 Task: Add a condition where "Hours since due date Is Twenty-five" in recently updated tickets.
Action: Mouse moved to (274, 399)
Screenshot: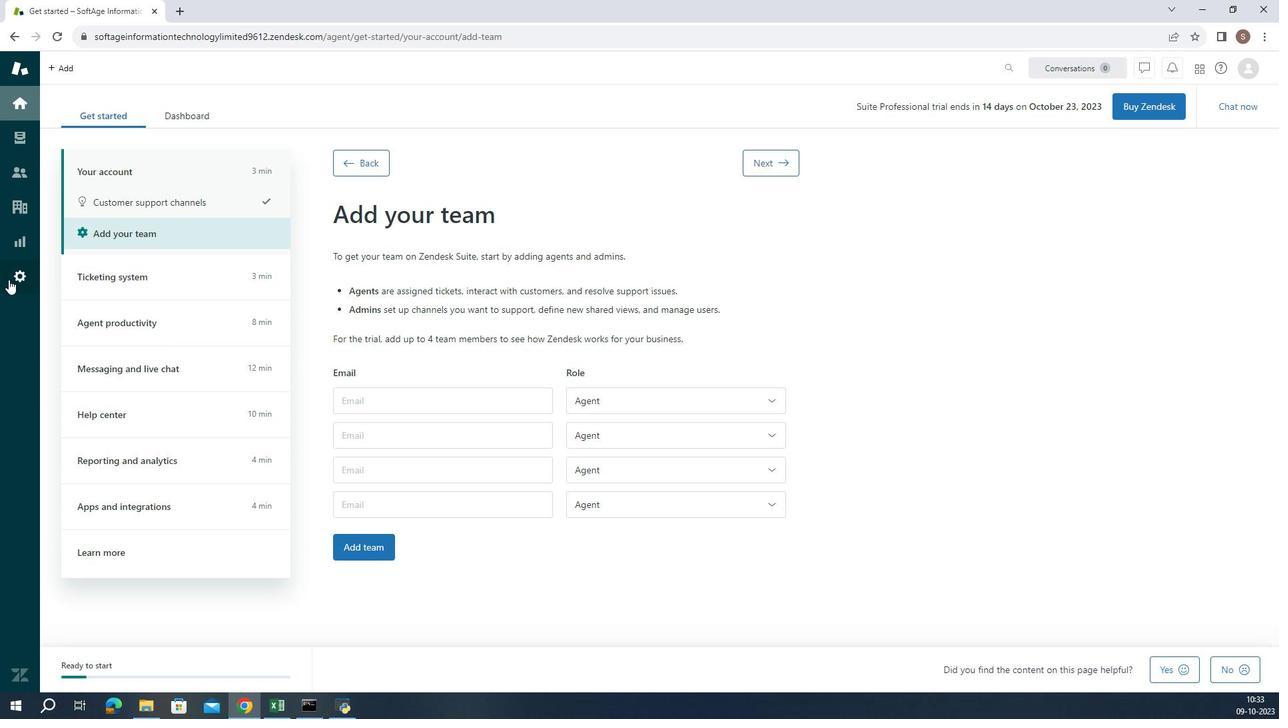 
Action: Mouse pressed left at (274, 399)
Screenshot: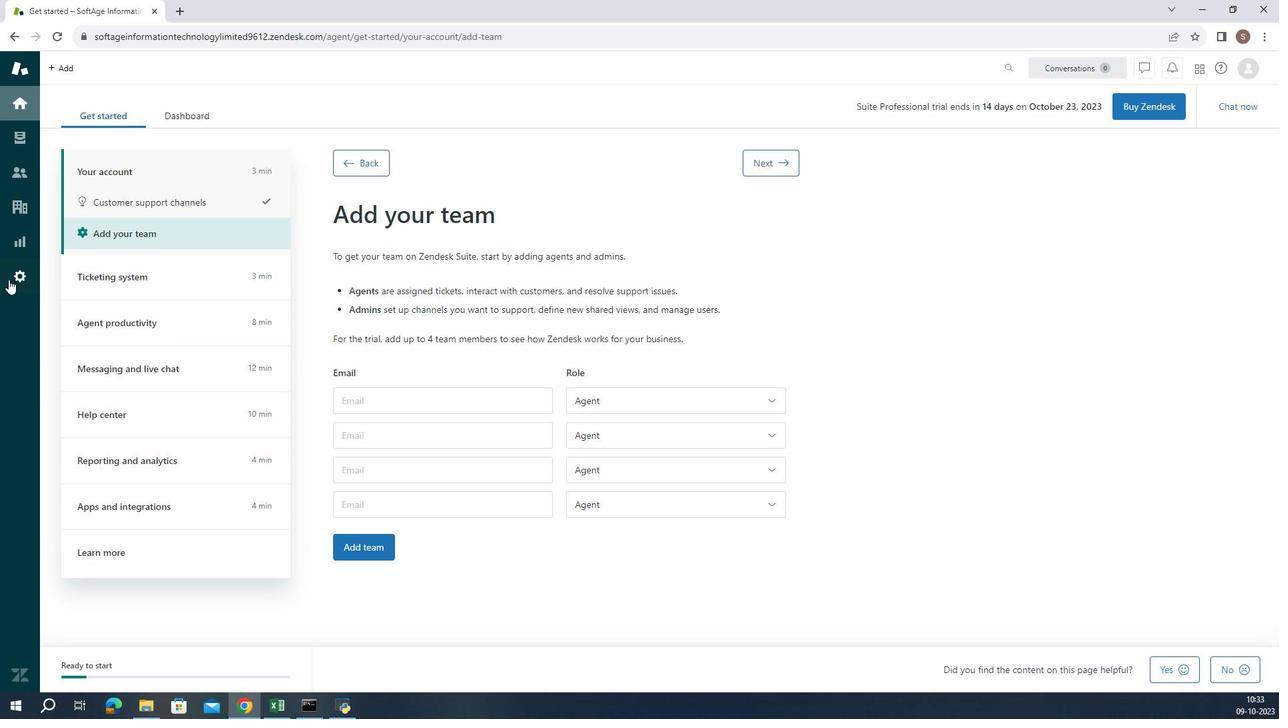 
Action: Mouse moved to (490, 474)
Screenshot: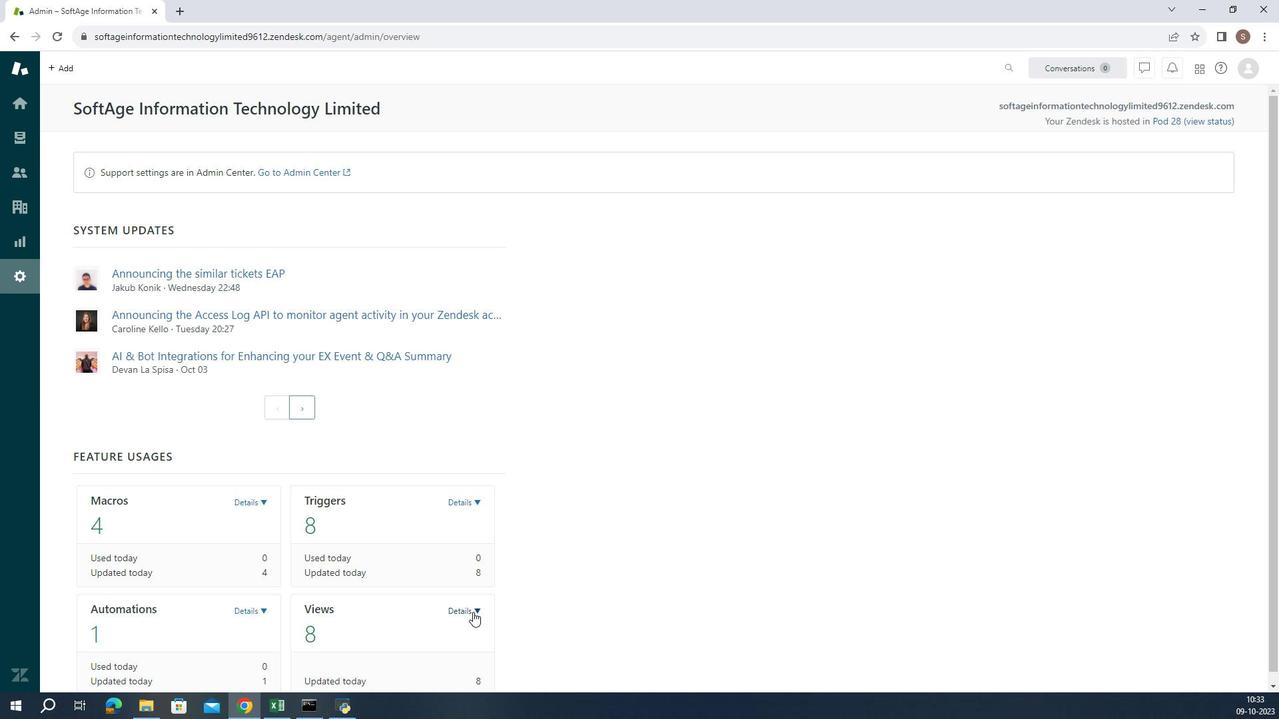 
Action: Mouse pressed left at (490, 474)
Screenshot: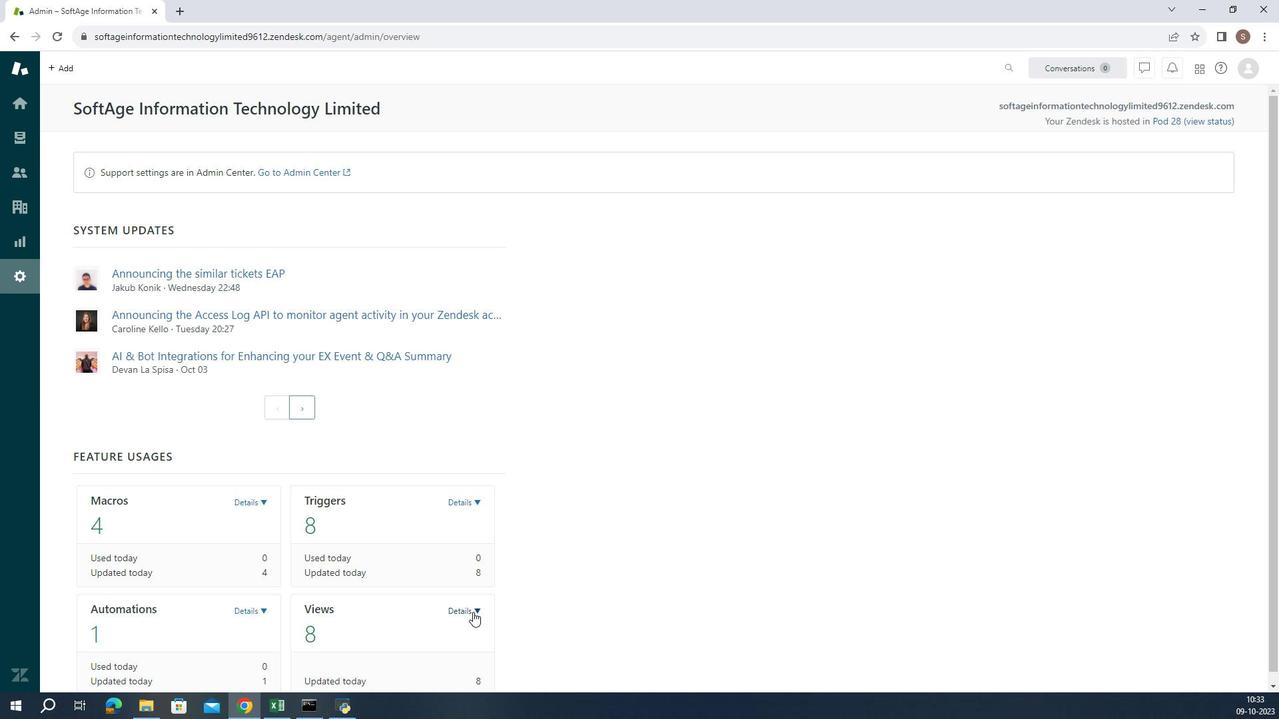 
Action: Mouse moved to (479, 490)
Screenshot: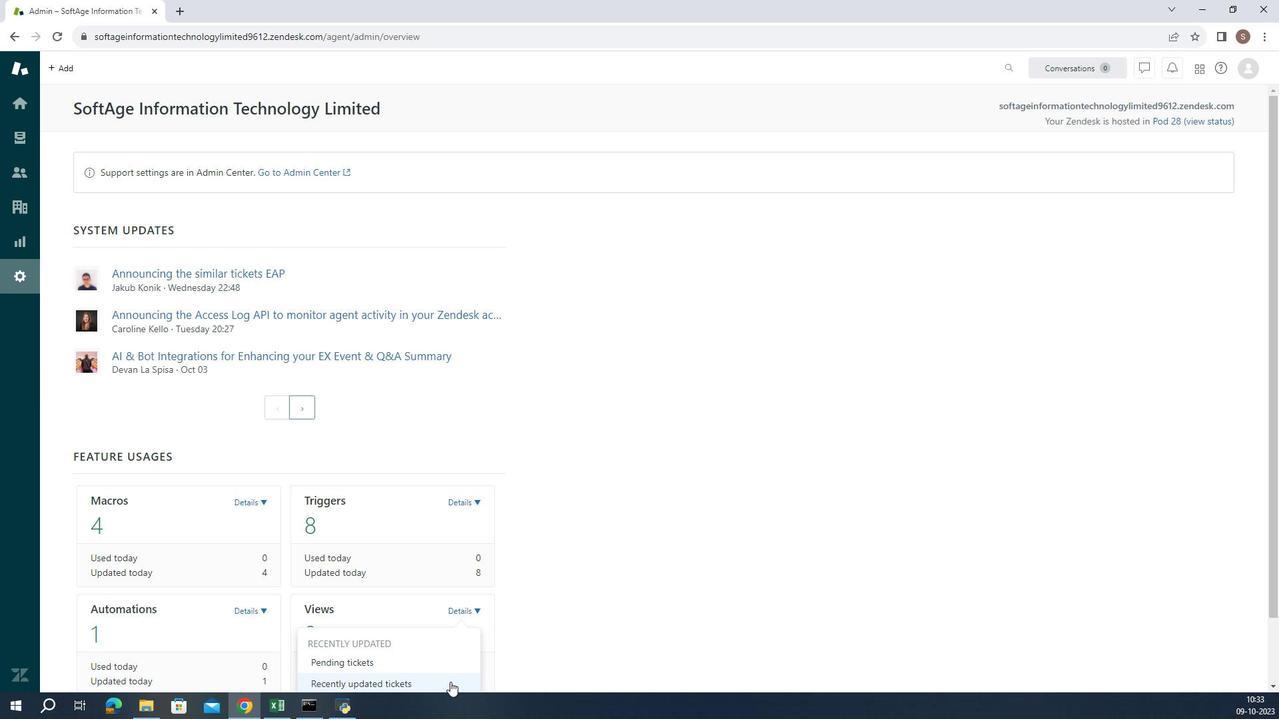 
Action: Mouse pressed left at (479, 490)
Screenshot: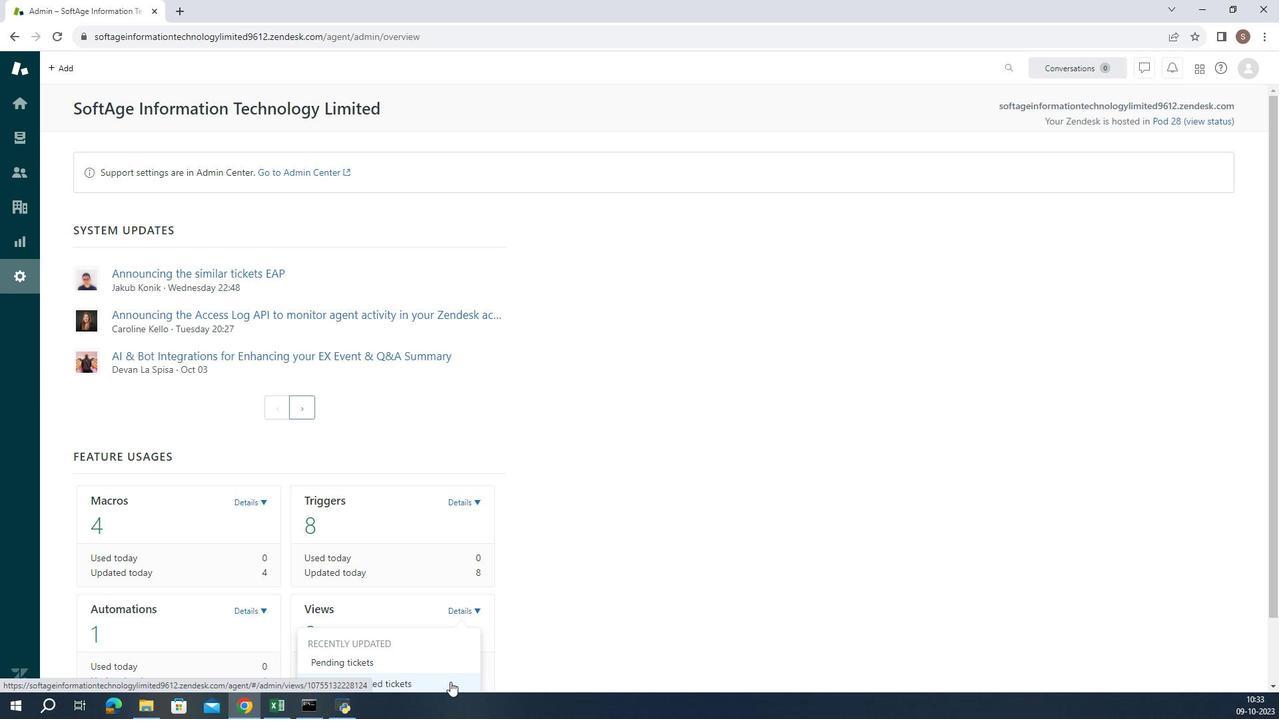 
Action: Mouse moved to (387, 436)
Screenshot: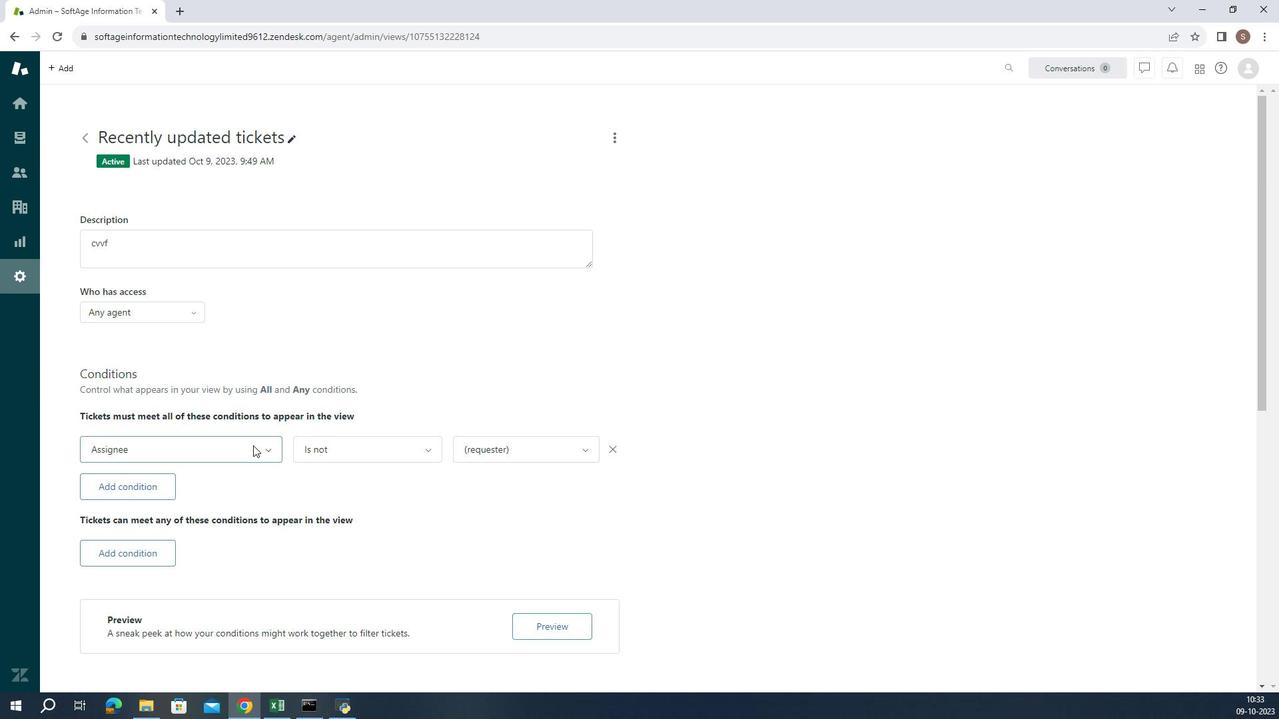 
Action: Mouse pressed left at (387, 436)
Screenshot: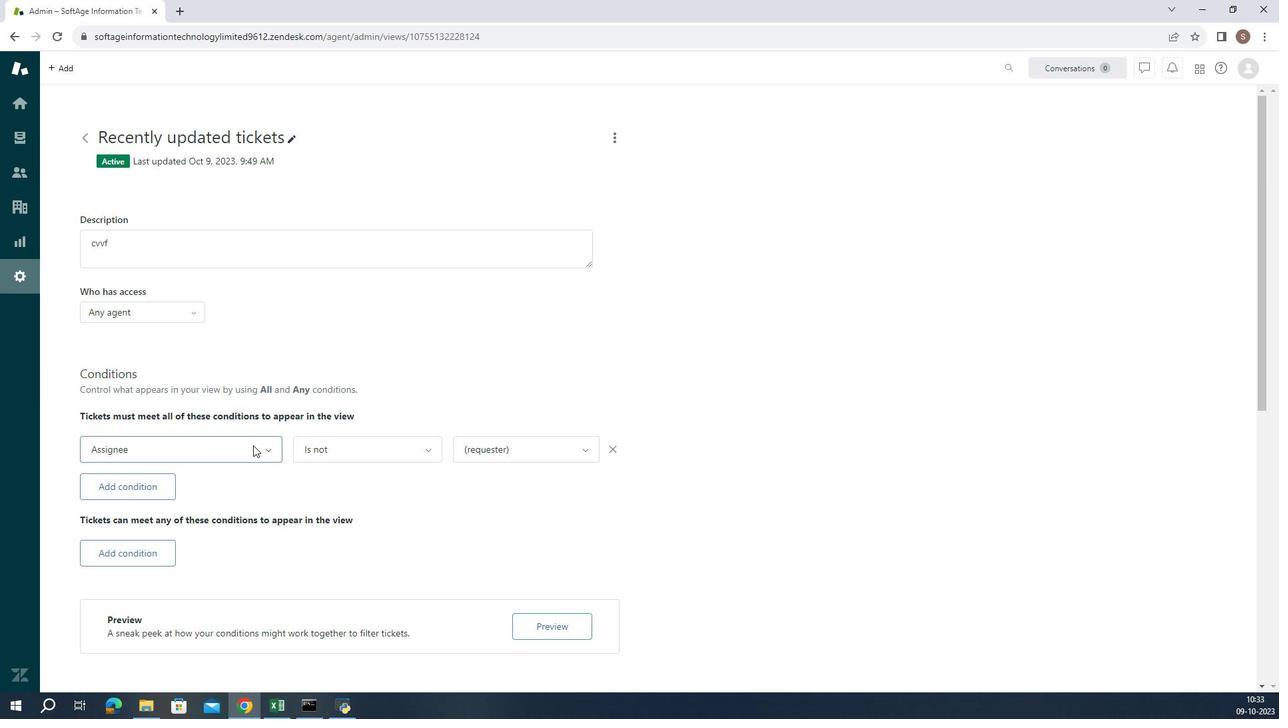 
Action: Mouse moved to (369, 405)
Screenshot: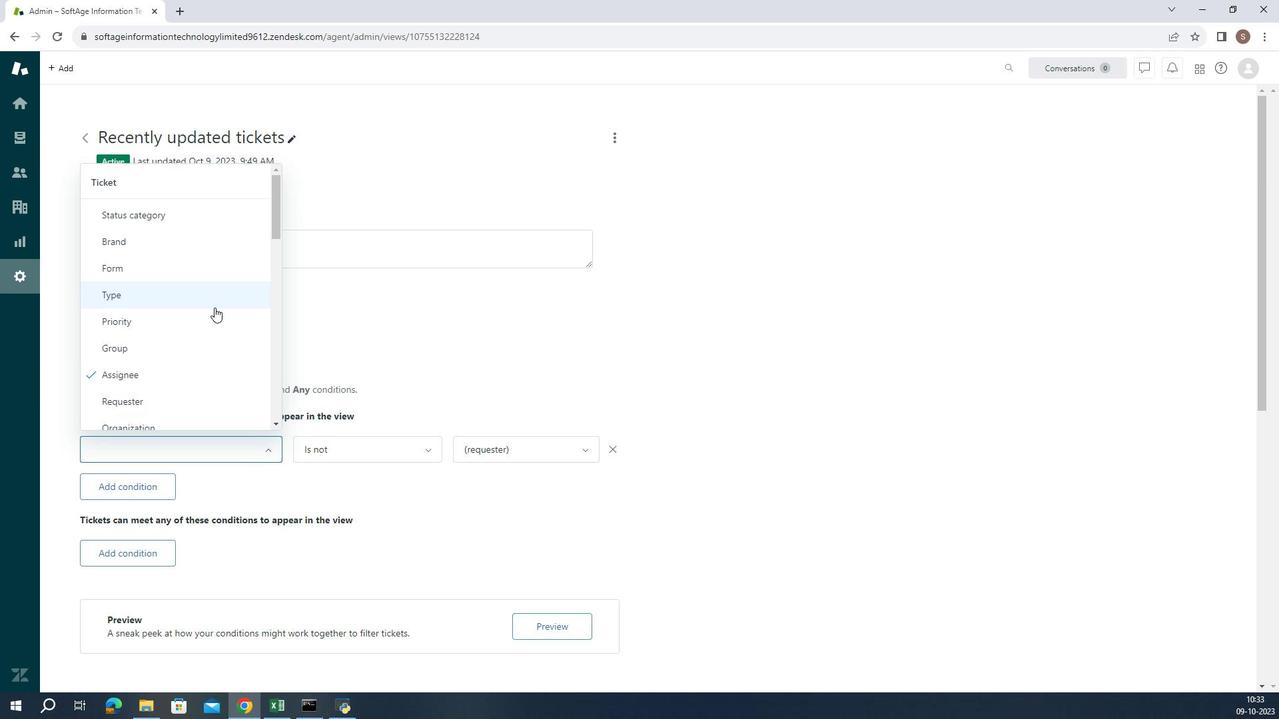 
Action: Mouse scrolled (369, 405) with delta (0, 0)
Screenshot: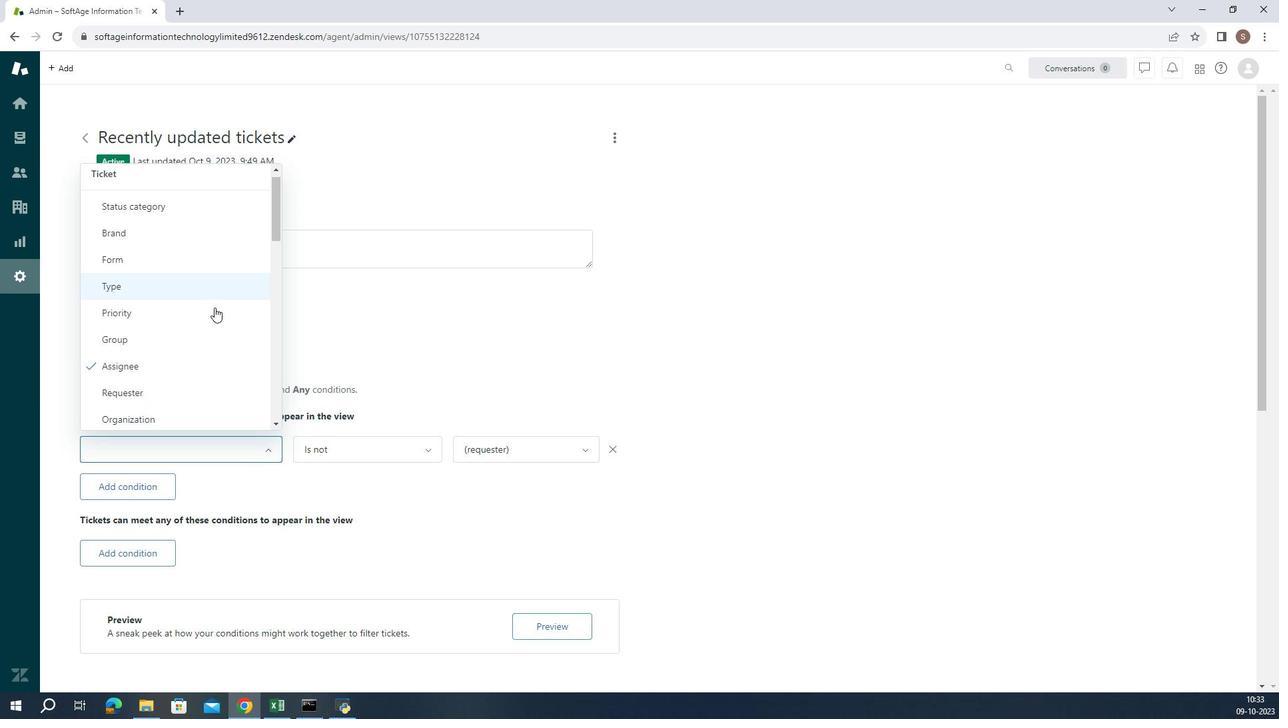 
Action: Mouse scrolled (369, 405) with delta (0, 0)
Screenshot: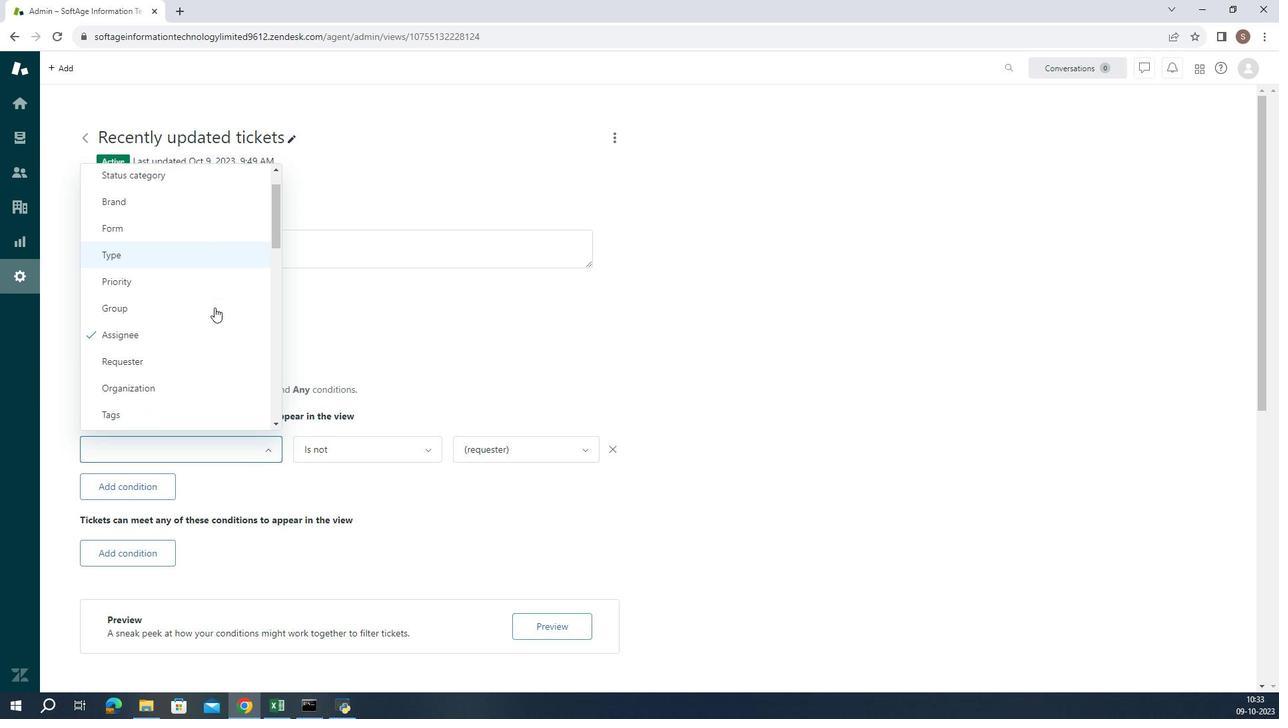
Action: Mouse scrolled (369, 405) with delta (0, 0)
Screenshot: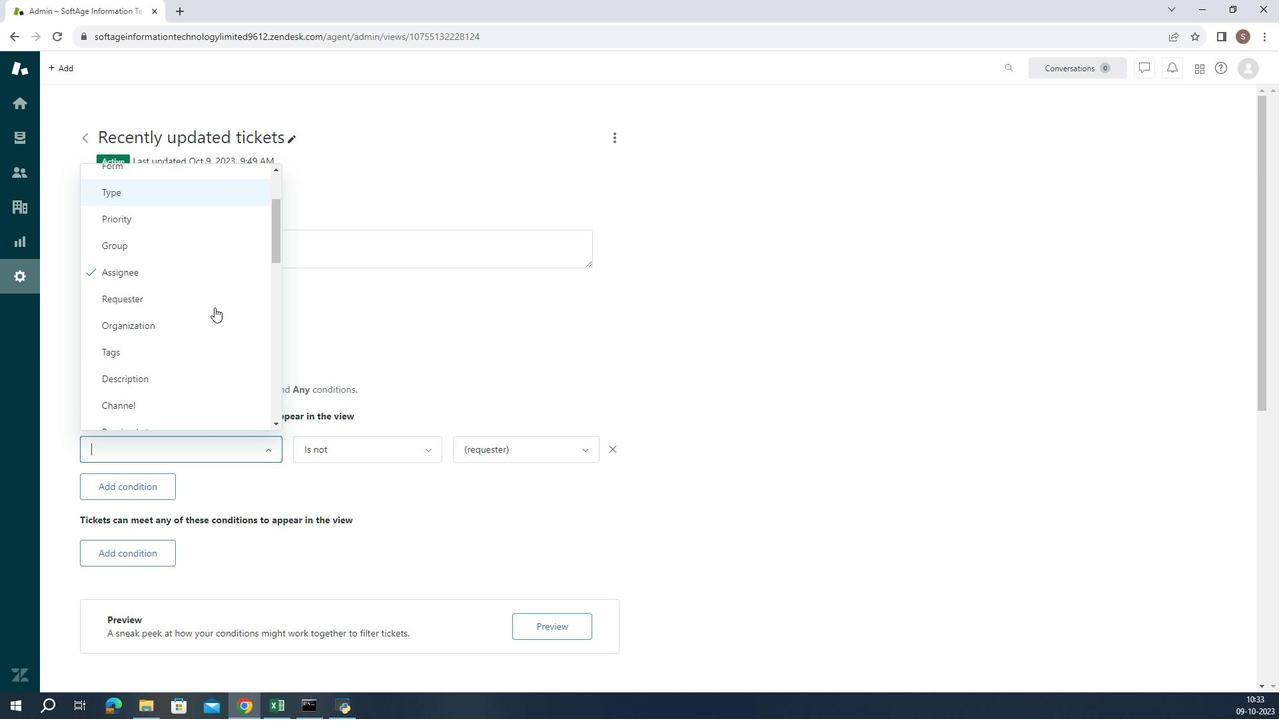 
Action: Mouse moved to (369, 405)
Screenshot: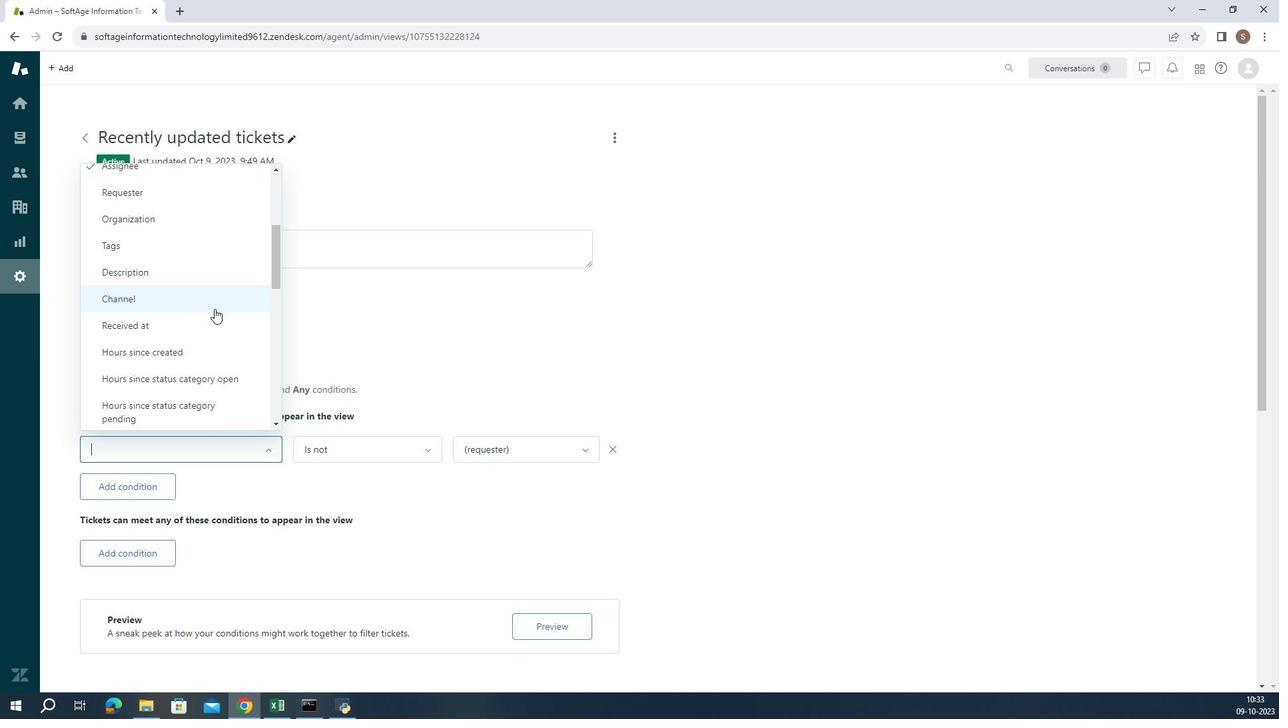 
Action: Mouse scrolled (369, 405) with delta (0, 0)
Screenshot: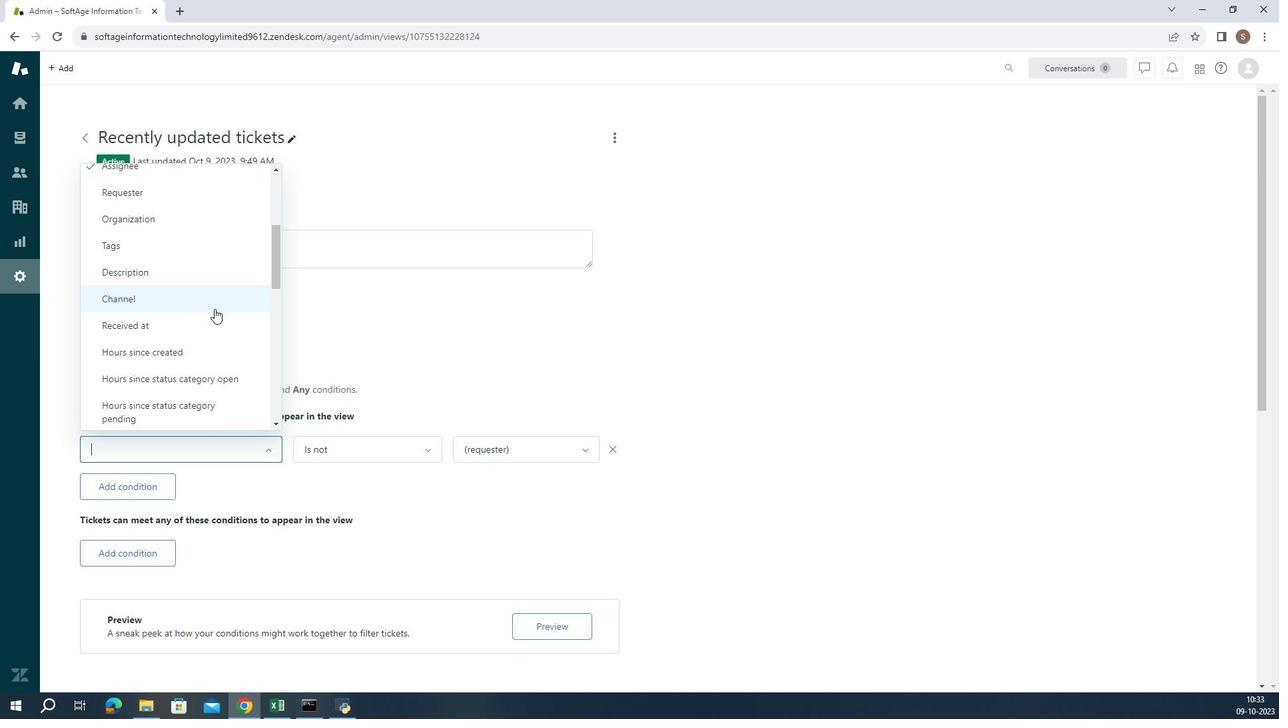 
Action: Mouse moved to (369, 405)
Screenshot: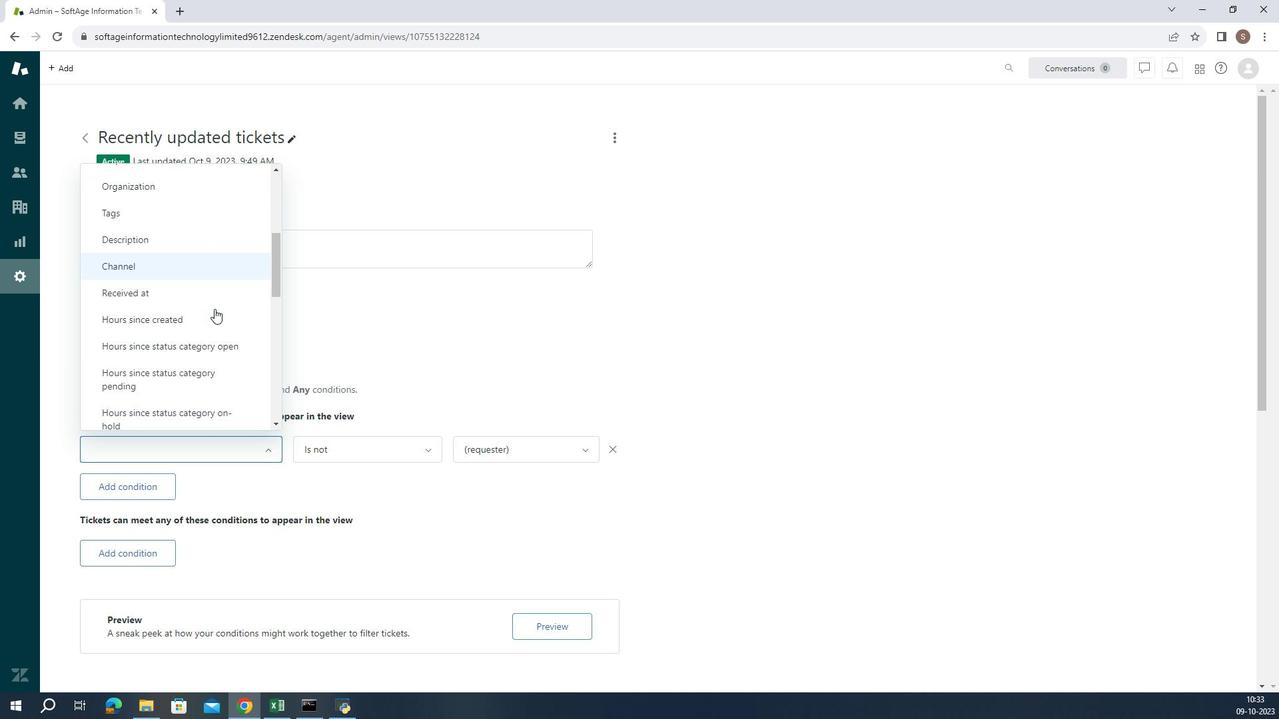 
Action: Mouse scrolled (369, 405) with delta (0, 0)
Screenshot: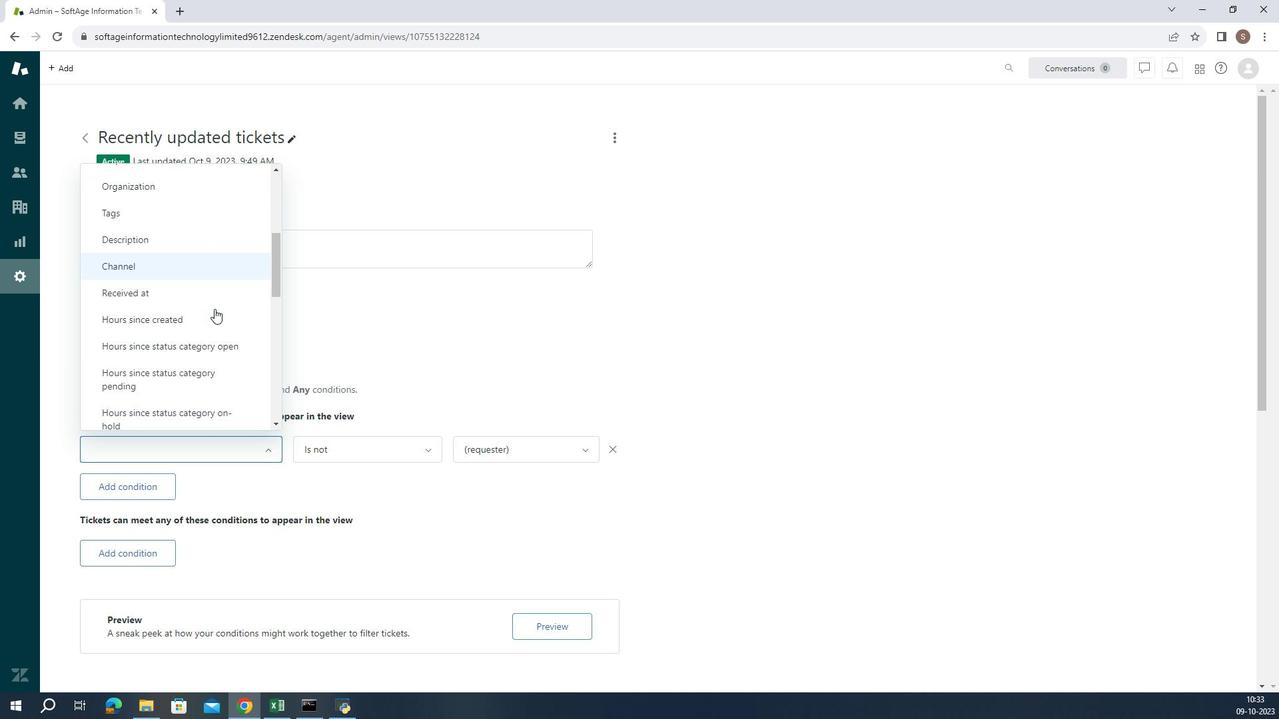 
Action: Mouse moved to (360, 398)
Screenshot: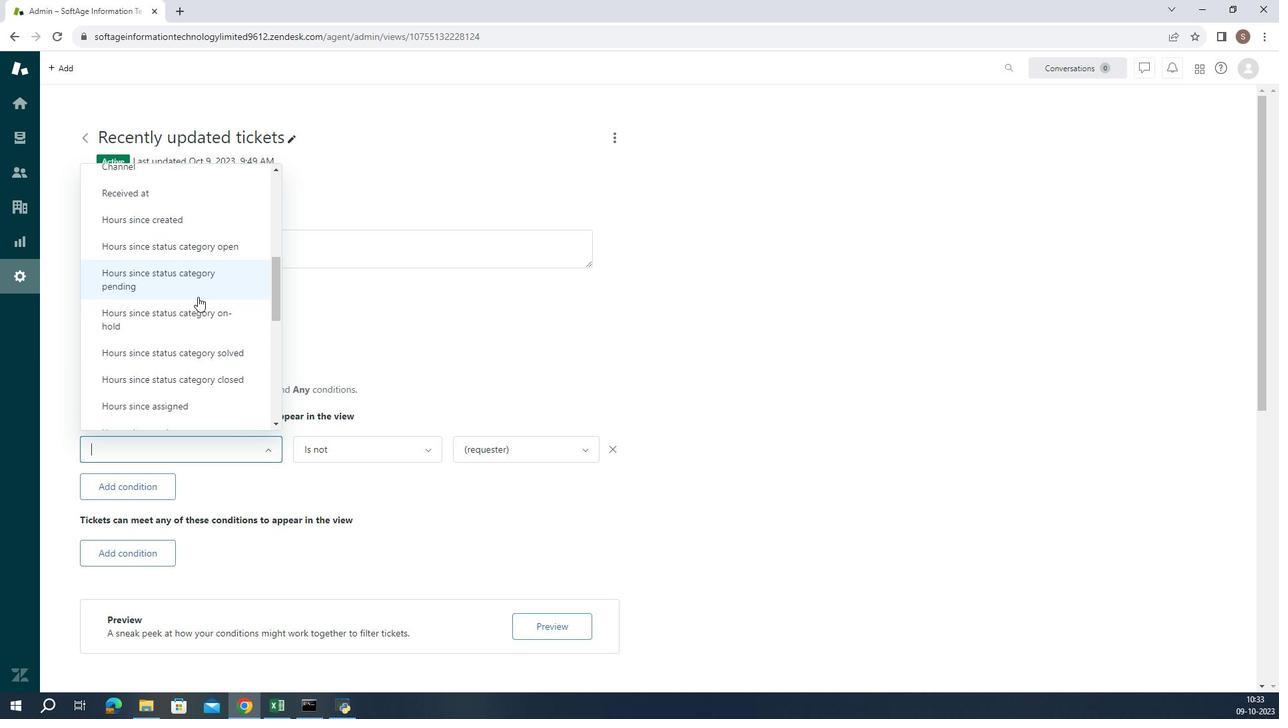 
Action: Mouse scrolled (360, 398) with delta (0, 0)
Screenshot: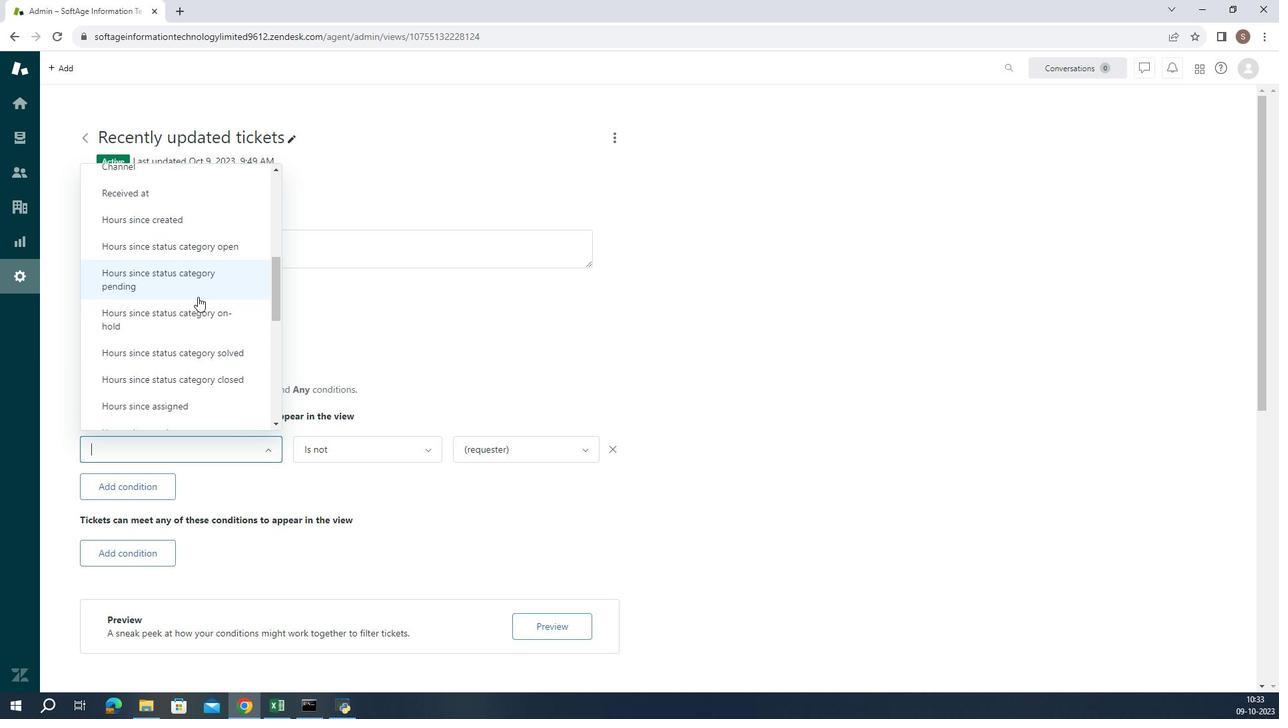 
Action: Mouse moved to (362, 403)
Screenshot: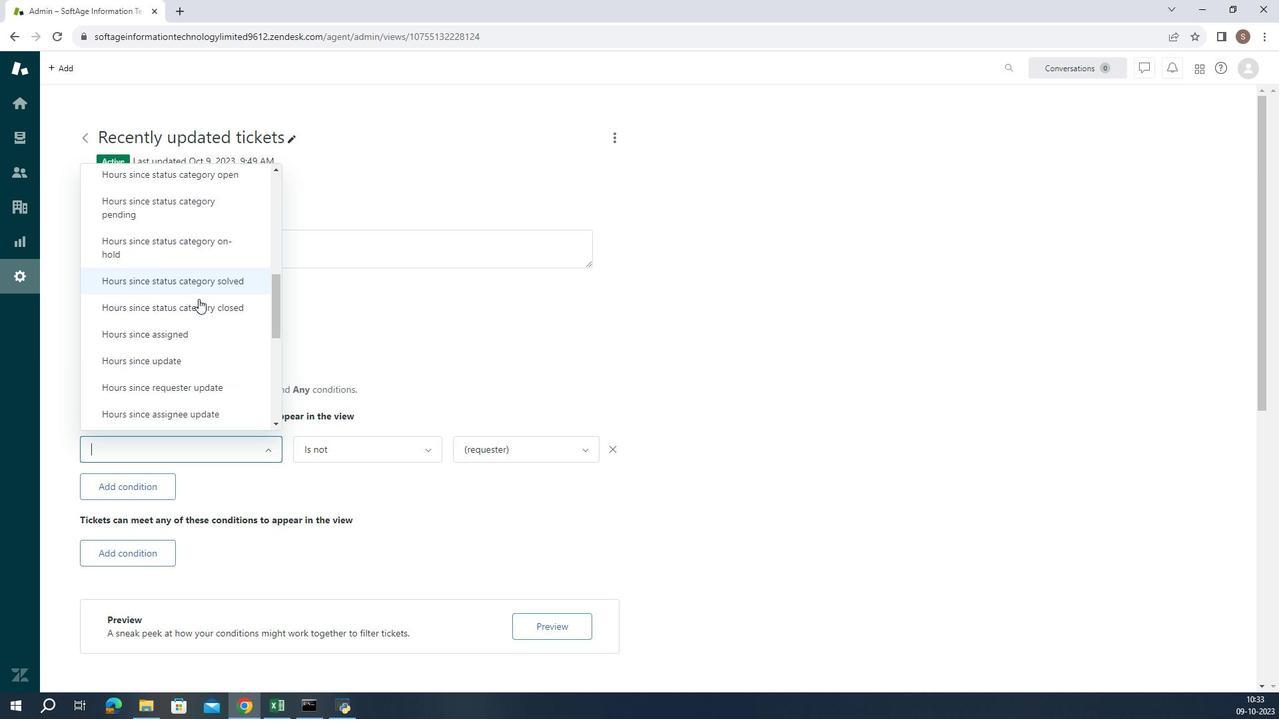 
Action: Mouse scrolled (362, 402) with delta (0, 0)
Screenshot: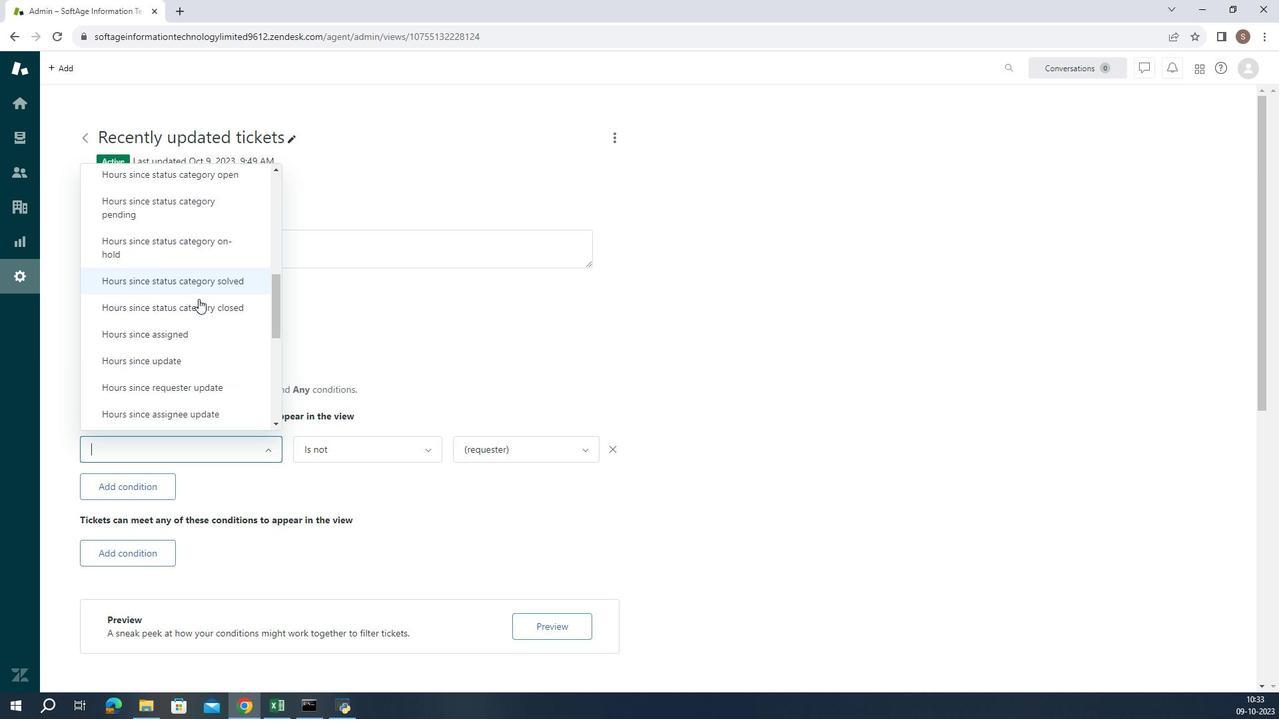 
Action: Mouse moved to (380, 422)
Screenshot: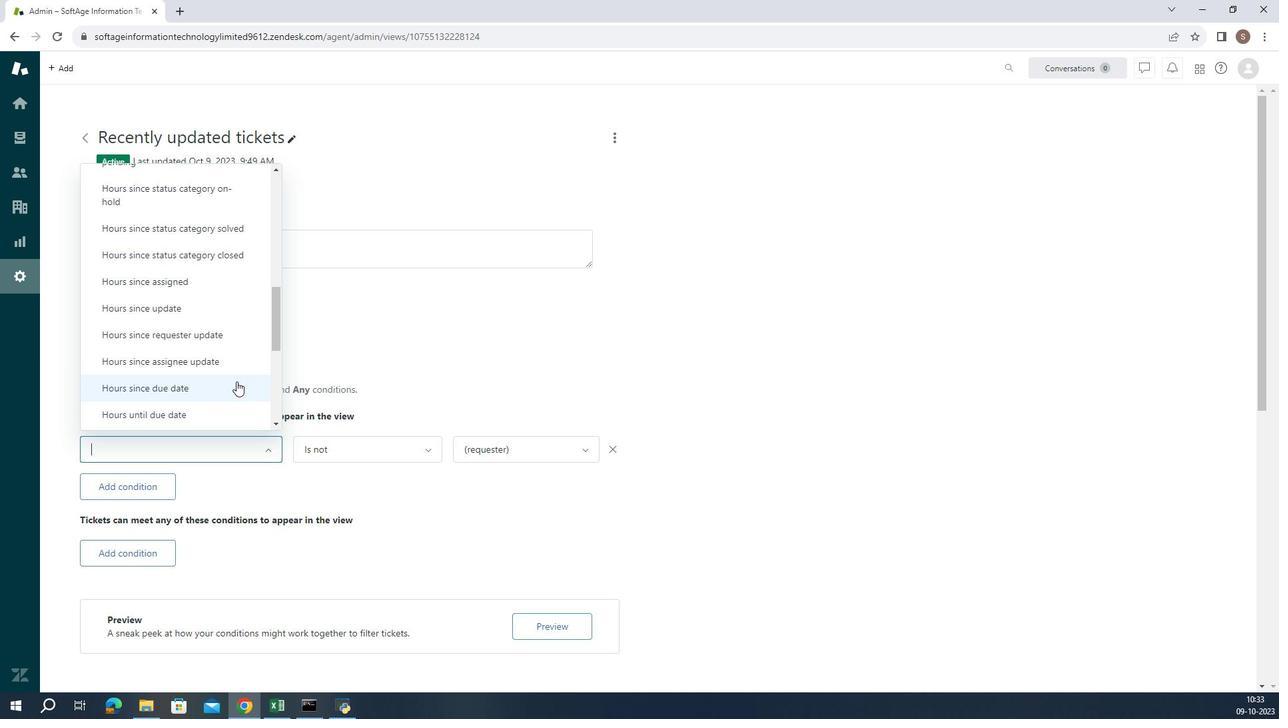 
Action: Mouse pressed left at (380, 422)
Screenshot: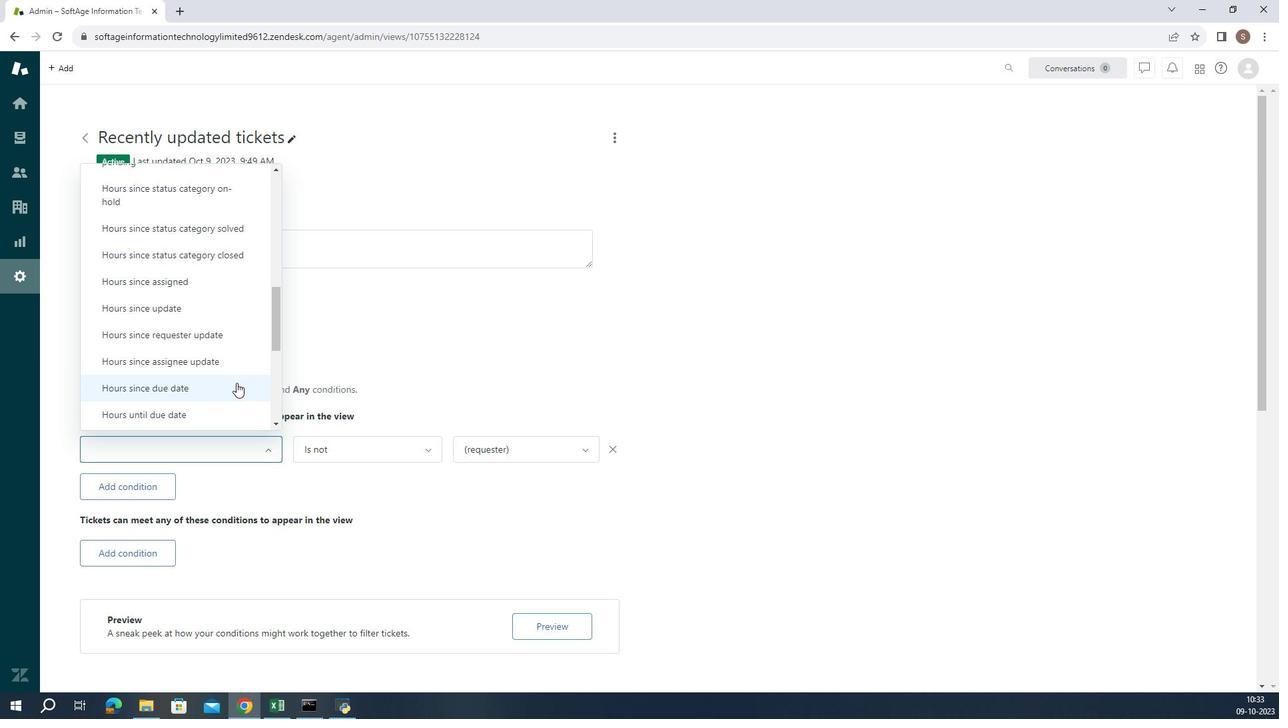 
Action: Mouse moved to (452, 436)
Screenshot: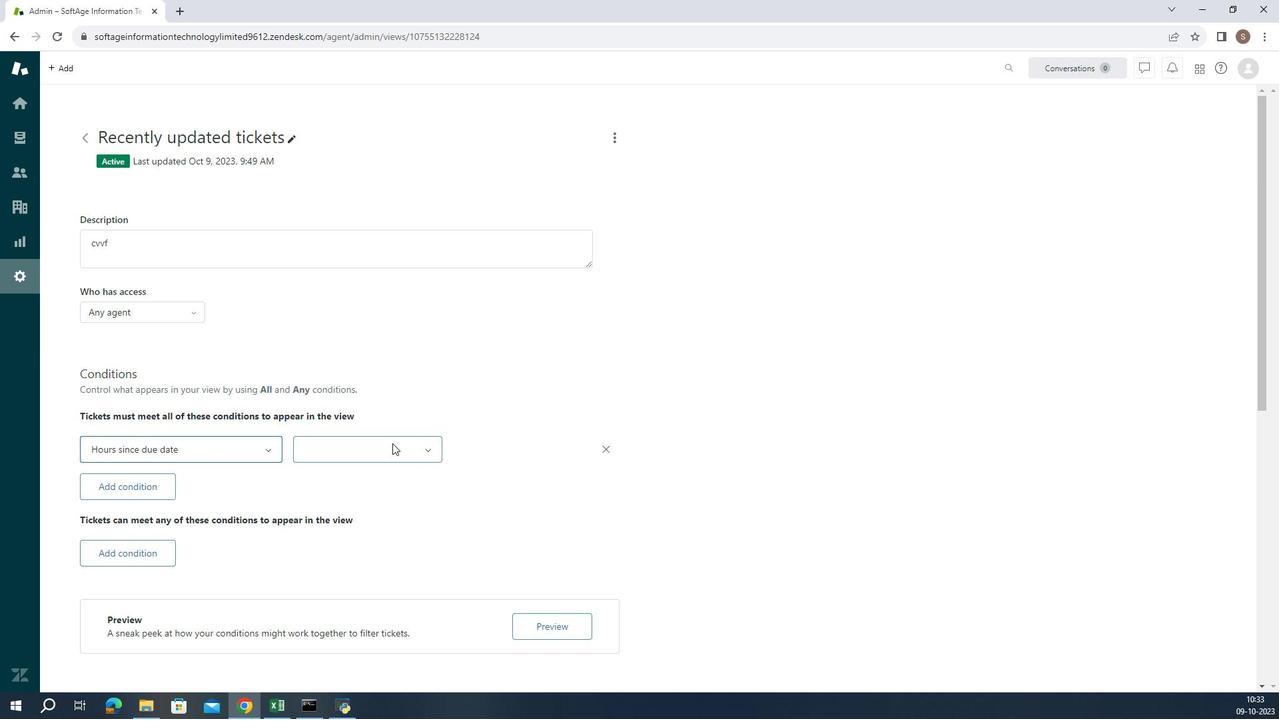 
Action: Mouse pressed left at (452, 436)
Screenshot: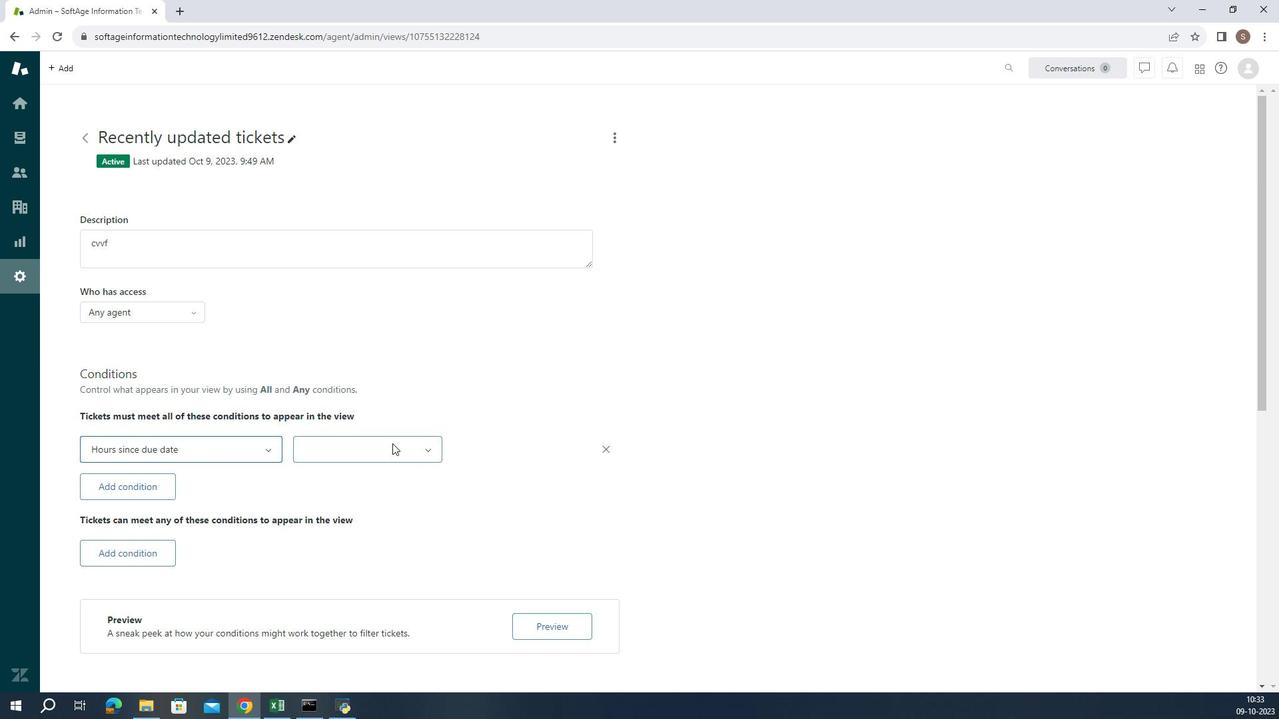 
Action: Mouse moved to (442, 459)
Screenshot: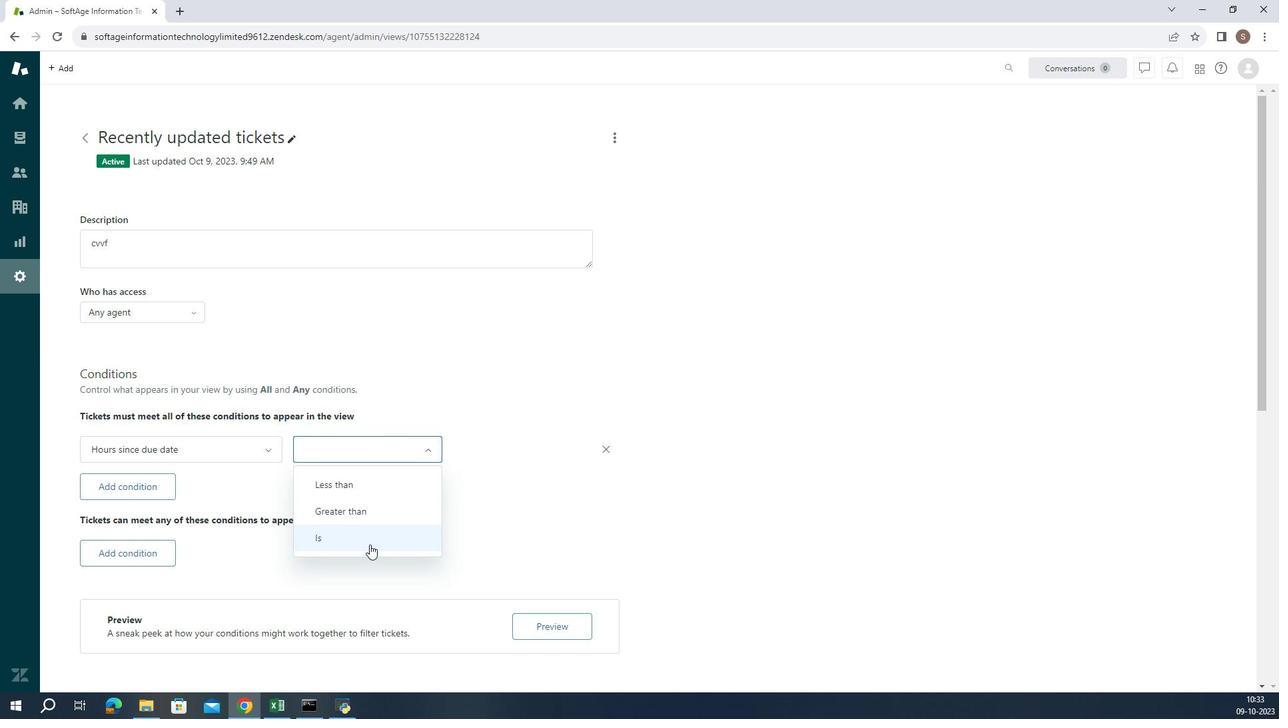 
Action: Mouse pressed left at (442, 459)
Screenshot: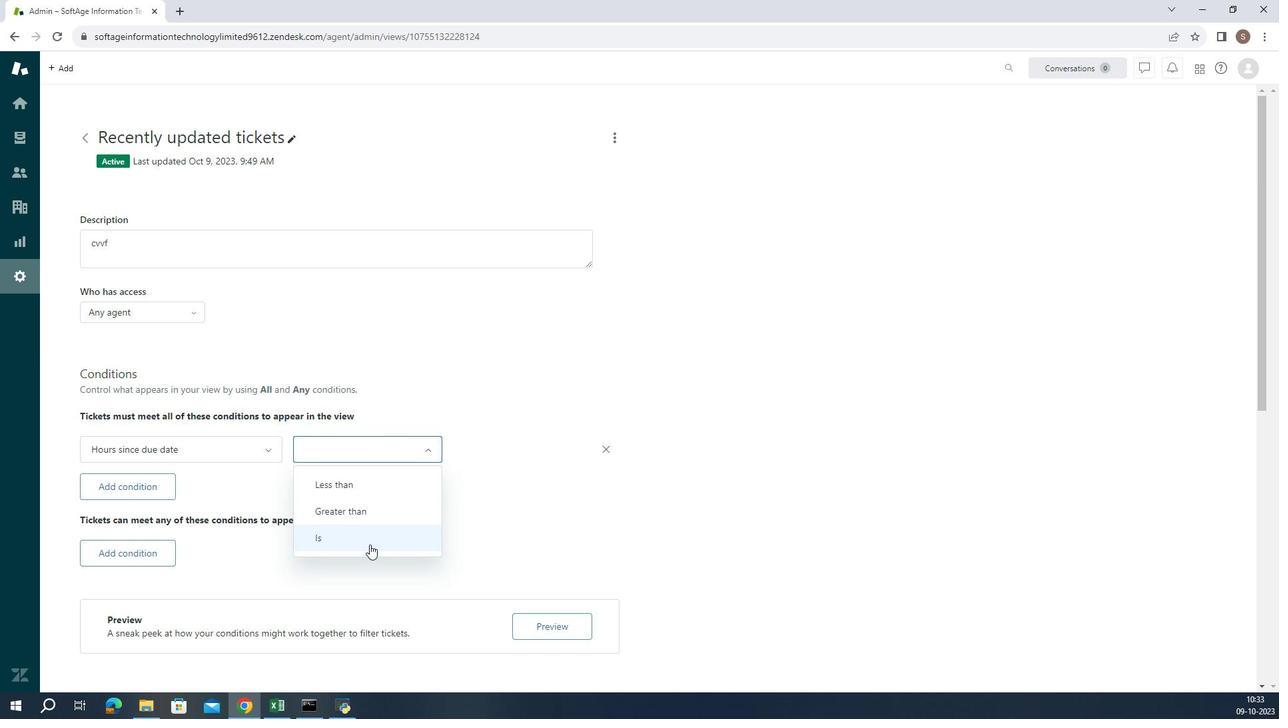 
Action: Mouse moved to (505, 435)
Screenshot: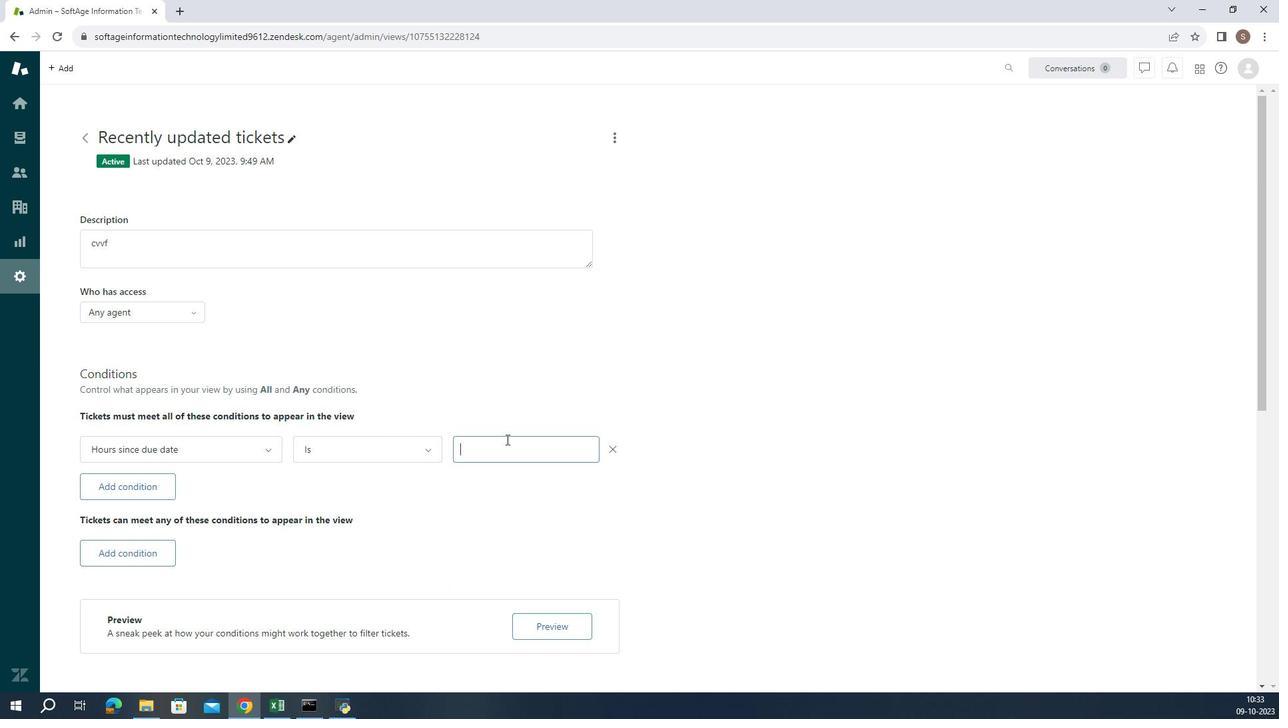 
Action: Mouse pressed left at (505, 435)
Screenshot: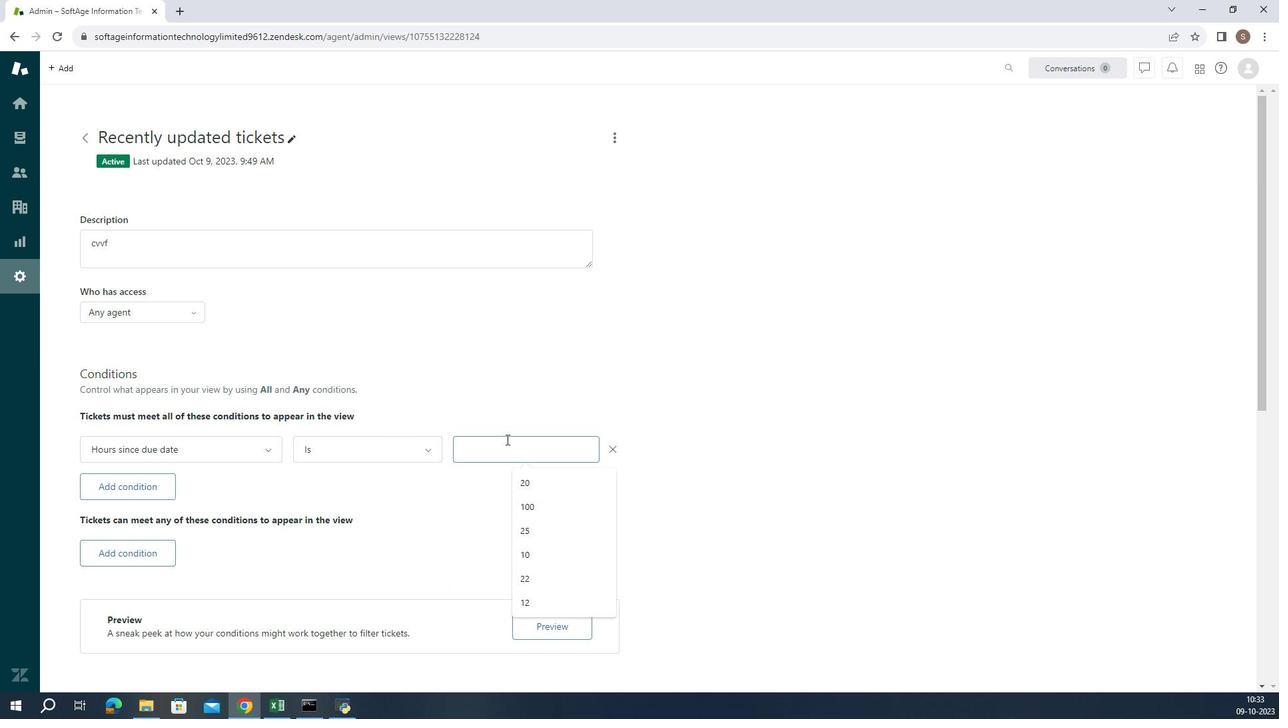 
Action: Key pressed 25
Screenshot: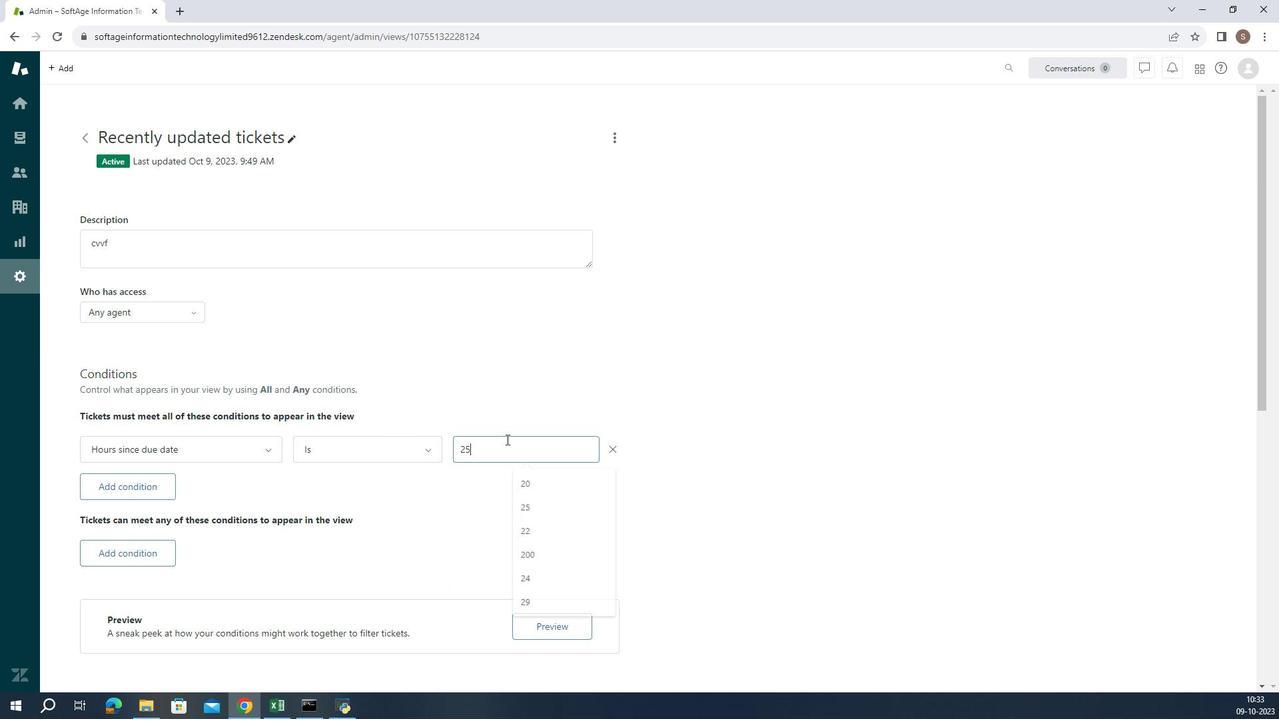 
Action: Mouse moved to (513, 447)
Screenshot: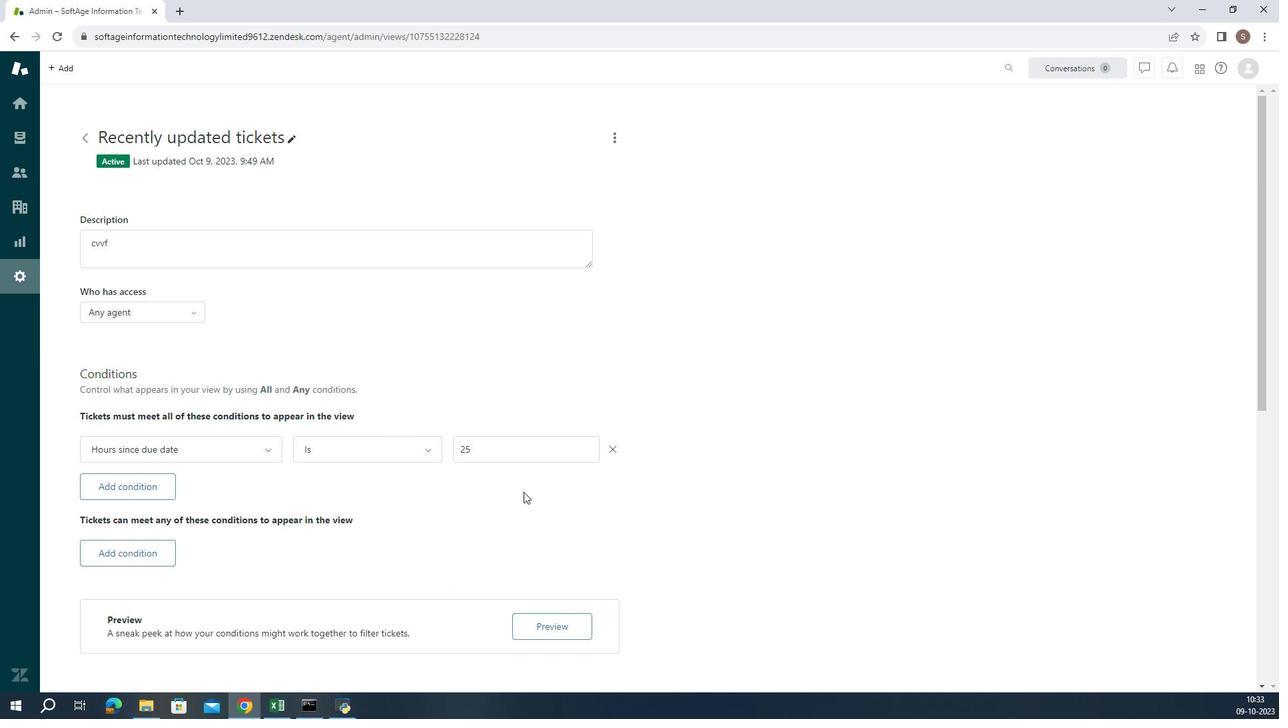 
Action: Mouse pressed left at (513, 447)
Screenshot: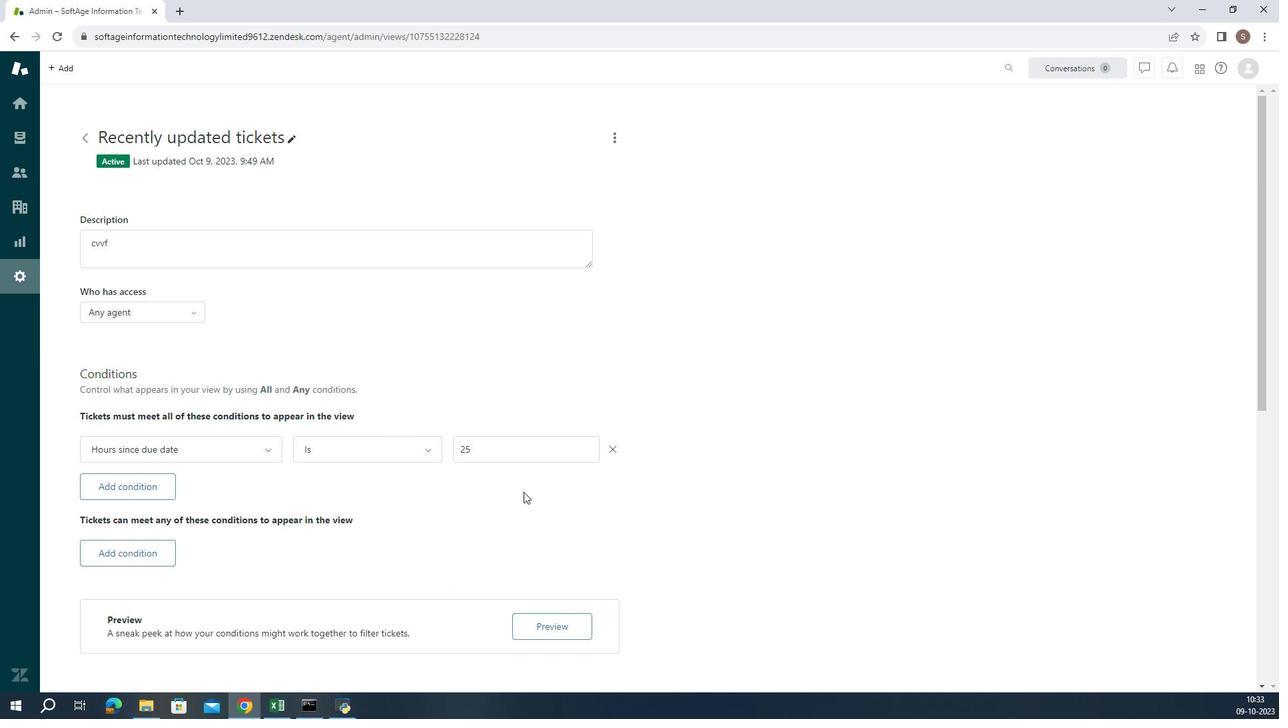 
